 Task: Toggle the option "Pause on the last frame of a video" for playlists and instances.
Action: Mouse moved to (135, 13)
Screenshot: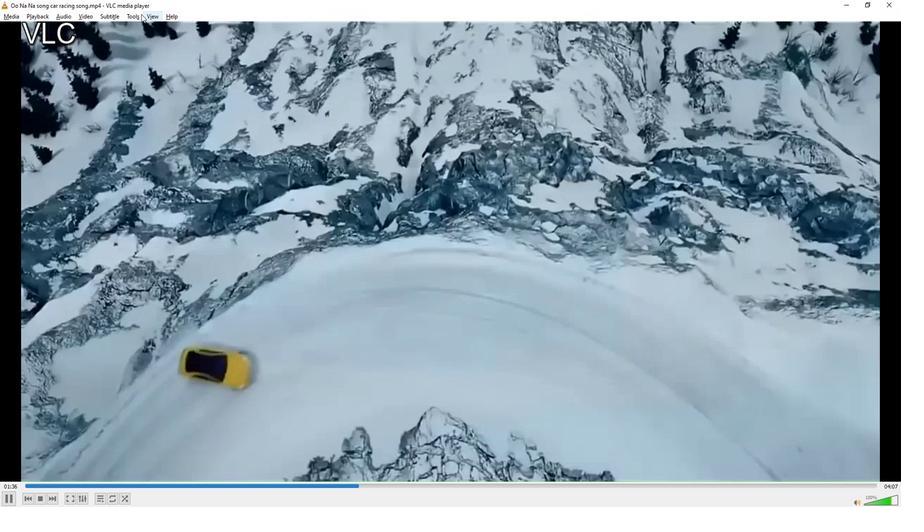 
Action: Mouse pressed left at (135, 13)
Screenshot: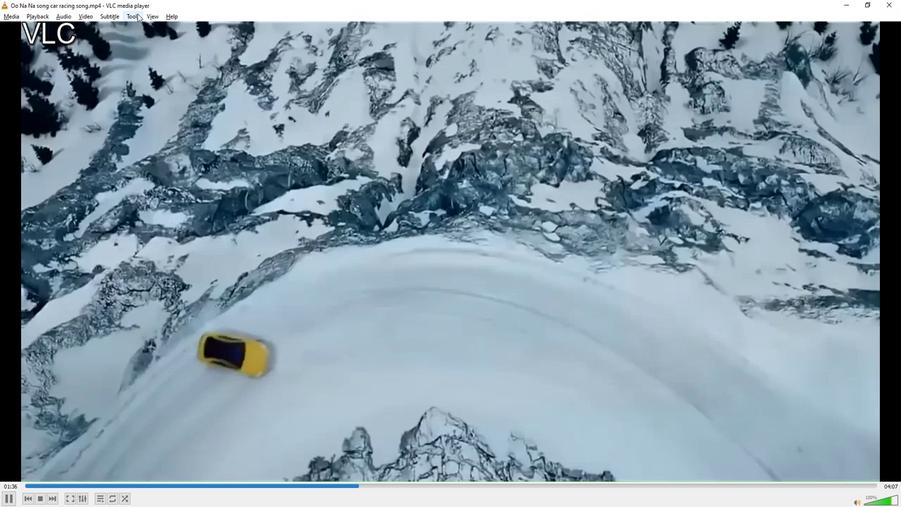 
Action: Mouse moved to (152, 126)
Screenshot: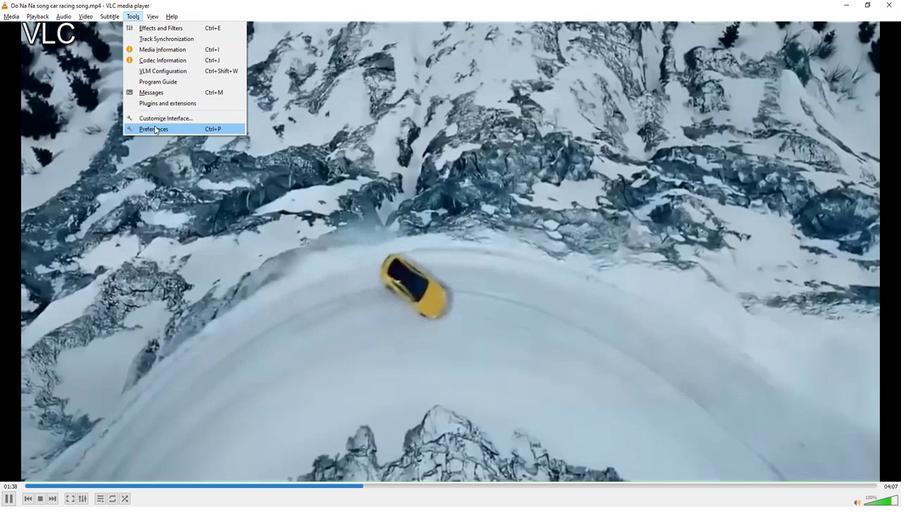 
Action: Mouse pressed left at (152, 126)
Screenshot: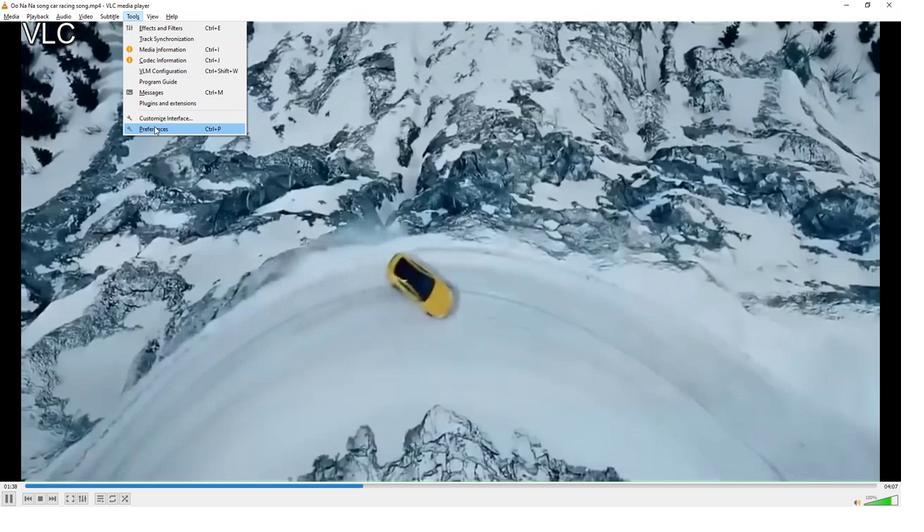 
Action: Mouse moved to (575, 323)
Screenshot: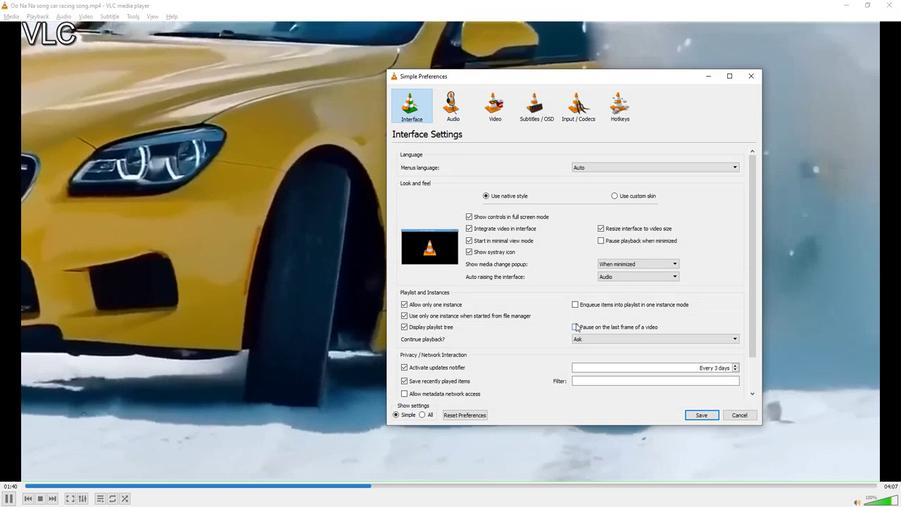 
Action: Mouse pressed left at (575, 323)
Screenshot: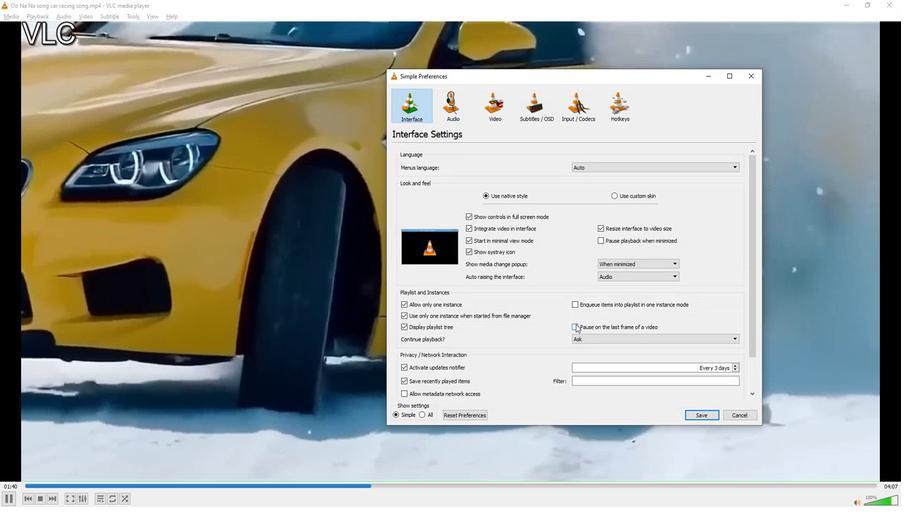 
Action: Mouse moved to (764, 321)
Screenshot: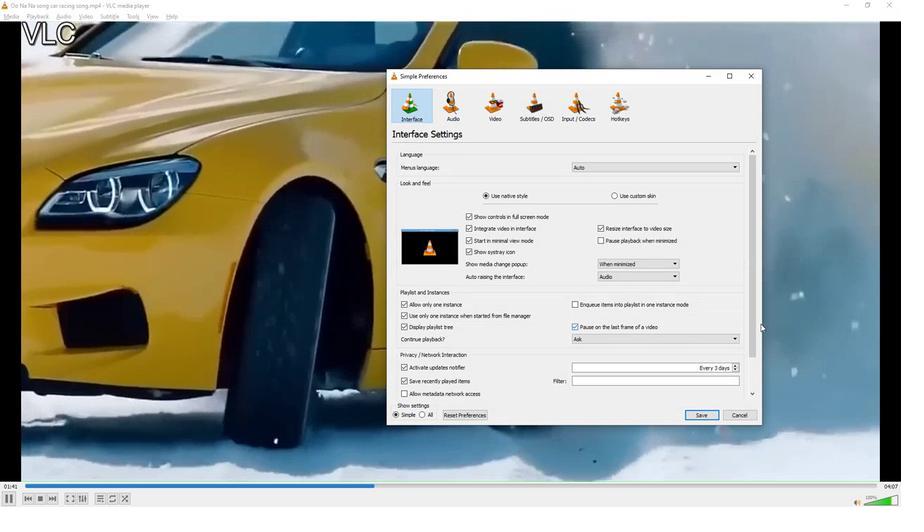 
